 Task: Use Cartoon Boing Effect in this video Movie B.mp4
Action: Mouse moved to (291, 112)
Screenshot: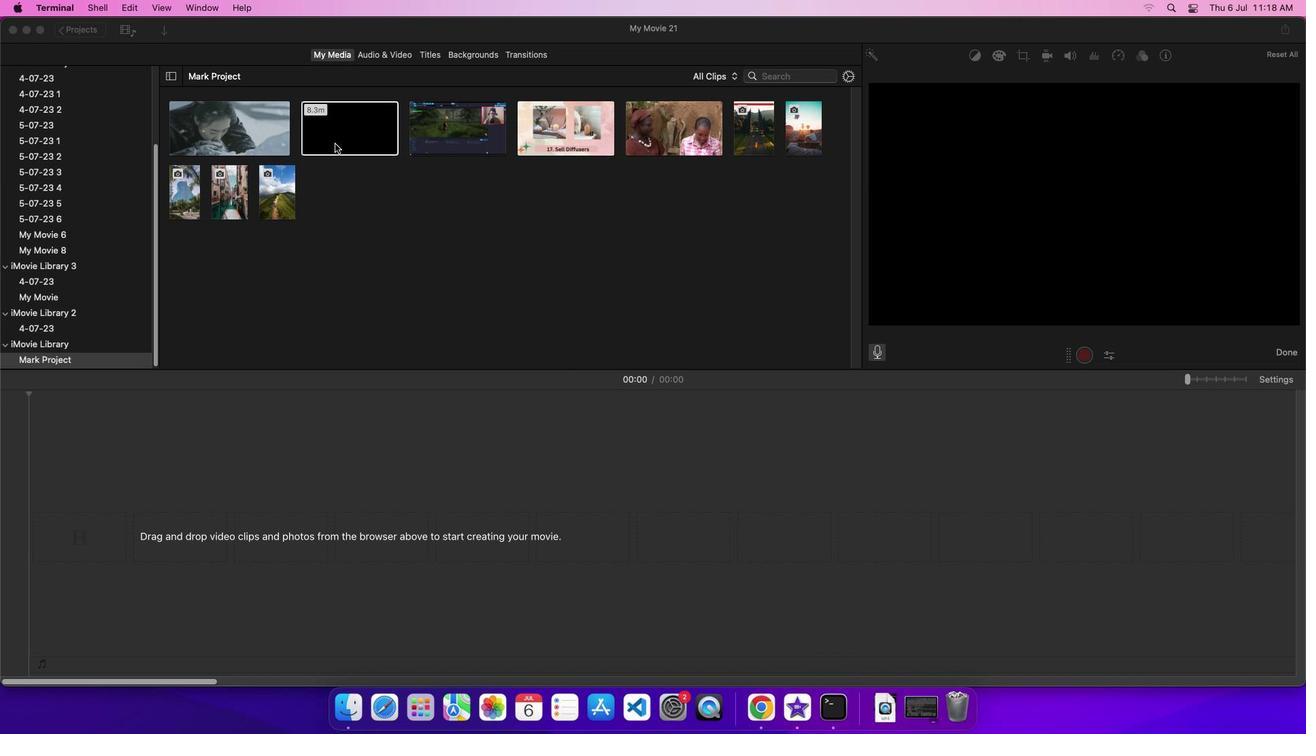 
Action: Mouse pressed left at (291, 112)
Screenshot: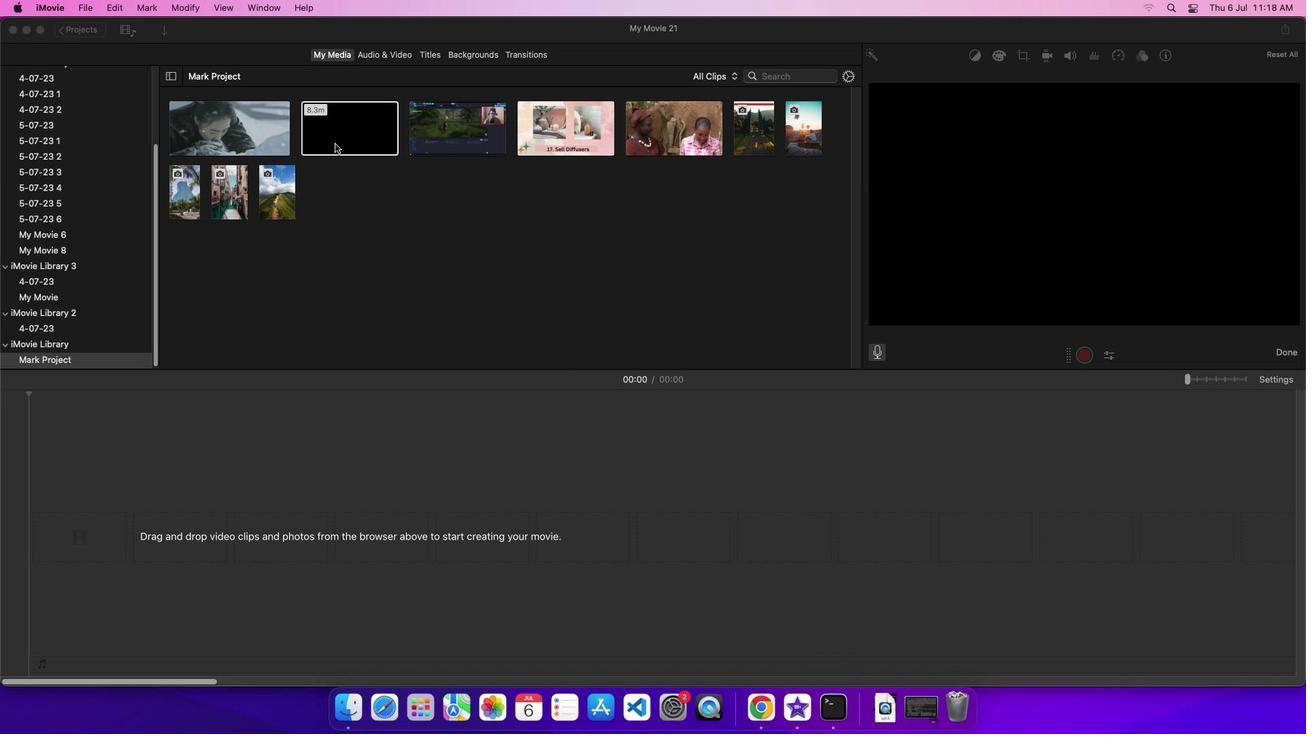 
Action: Mouse moved to (304, 84)
Screenshot: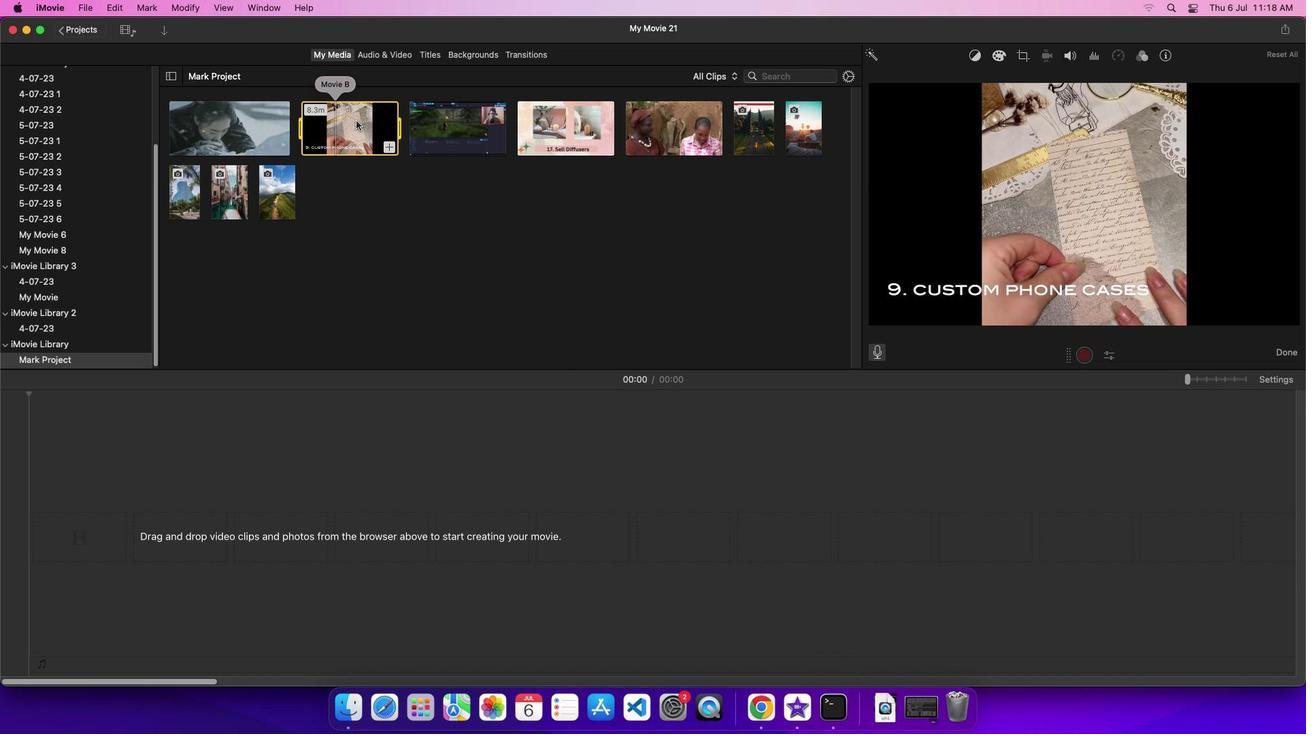
Action: Mouse pressed left at (304, 84)
Screenshot: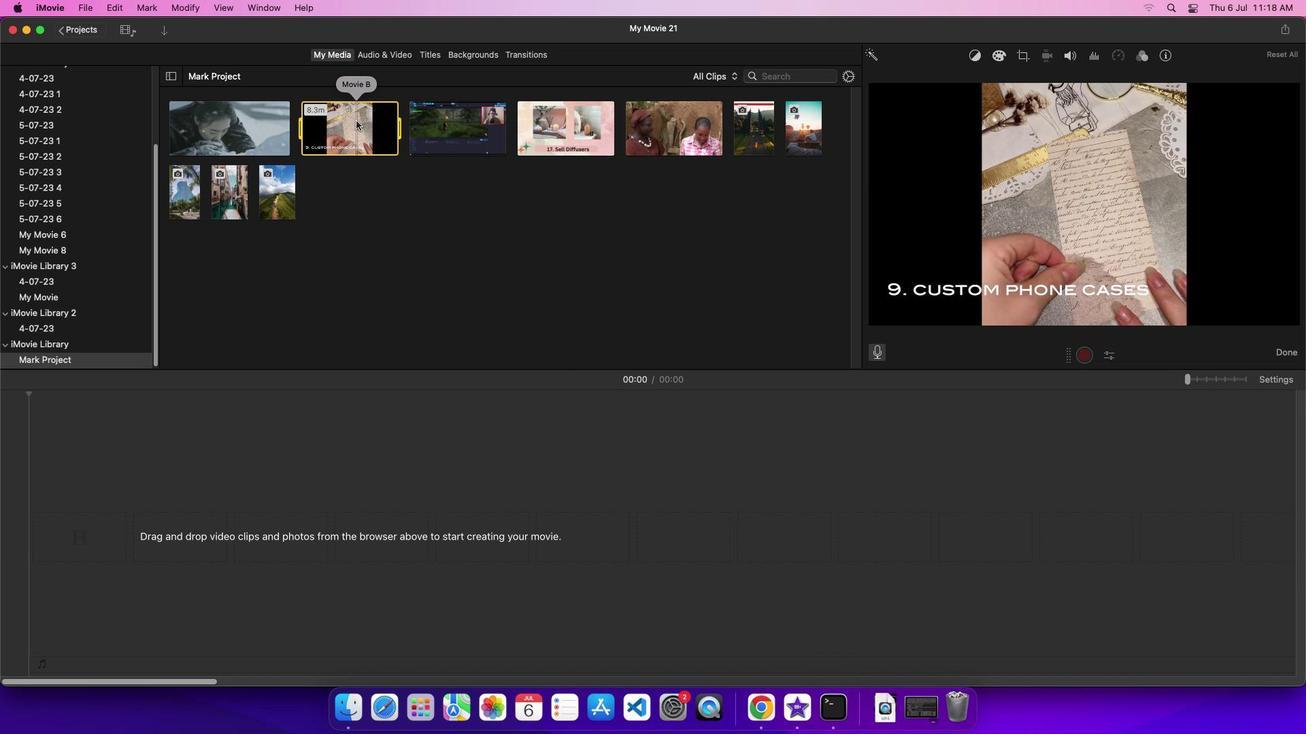 
Action: Mouse moved to (312, 3)
Screenshot: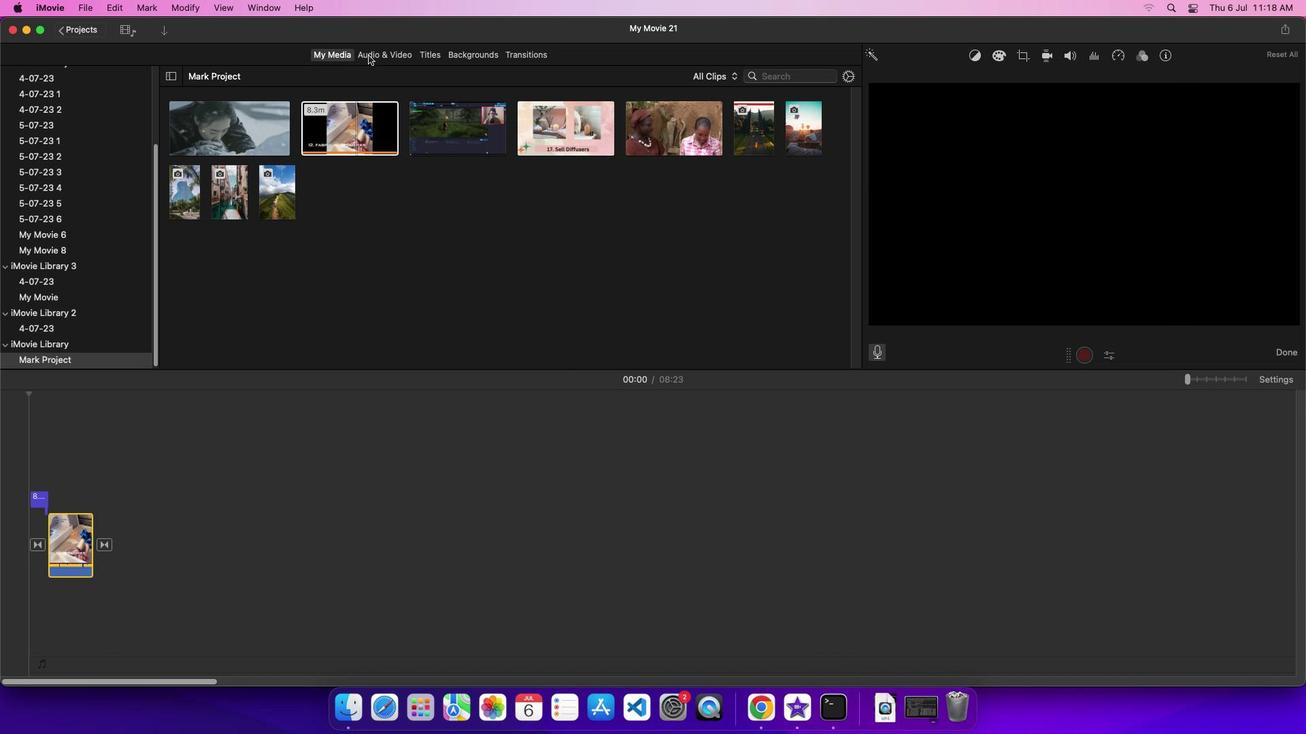 
Action: Mouse pressed left at (312, 3)
Screenshot: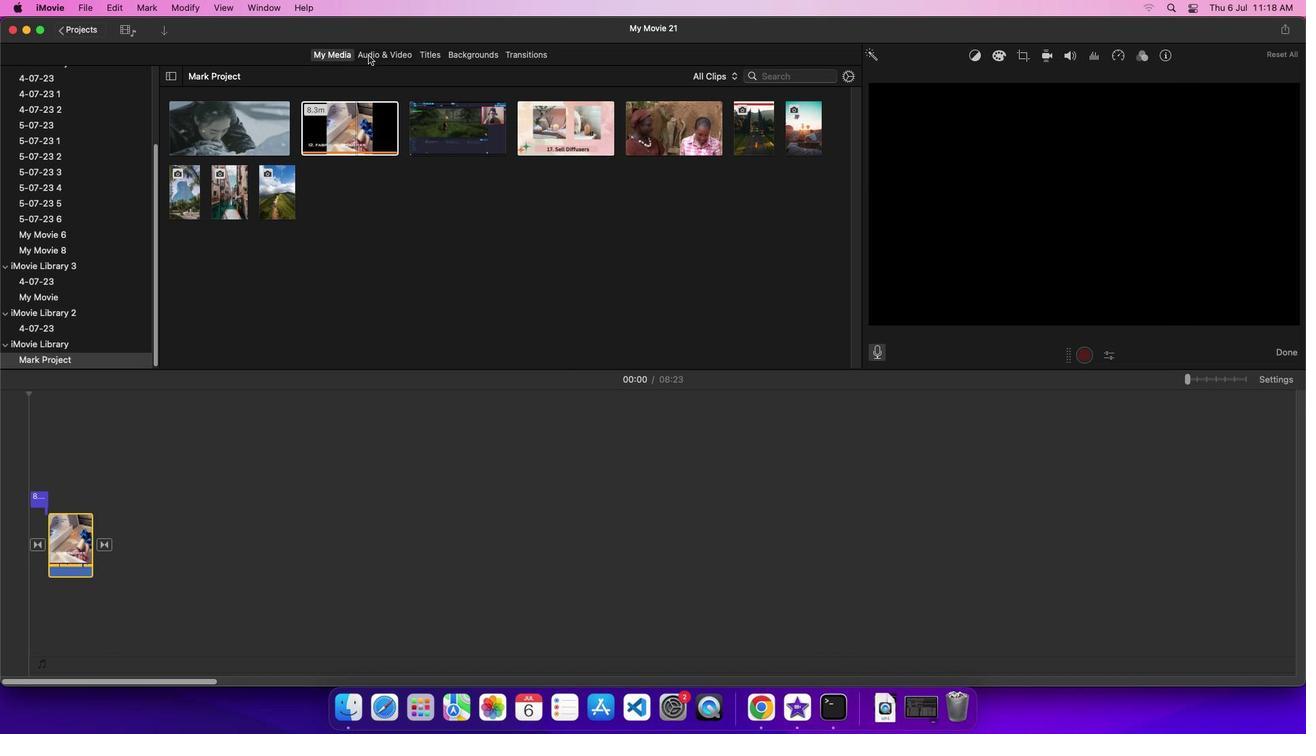 
Action: Mouse moved to (114, 87)
Screenshot: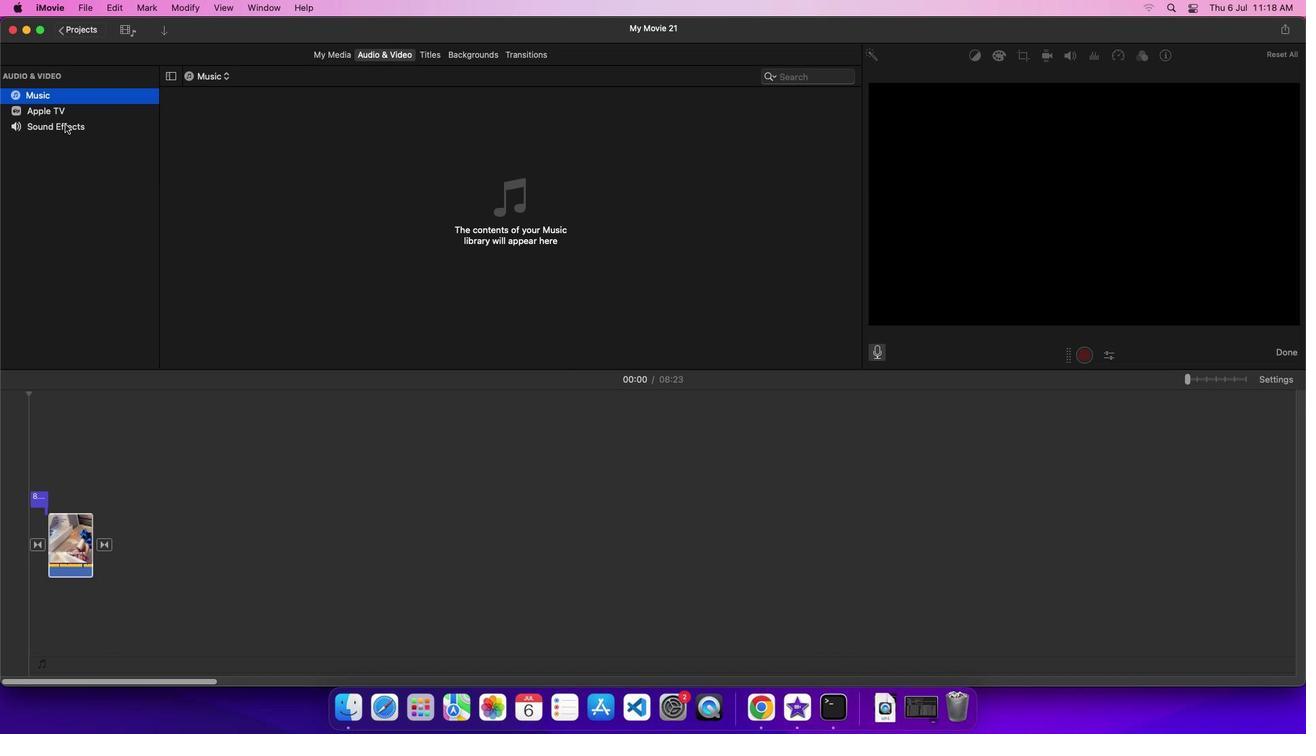 
Action: Mouse pressed left at (114, 87)
Screenshot: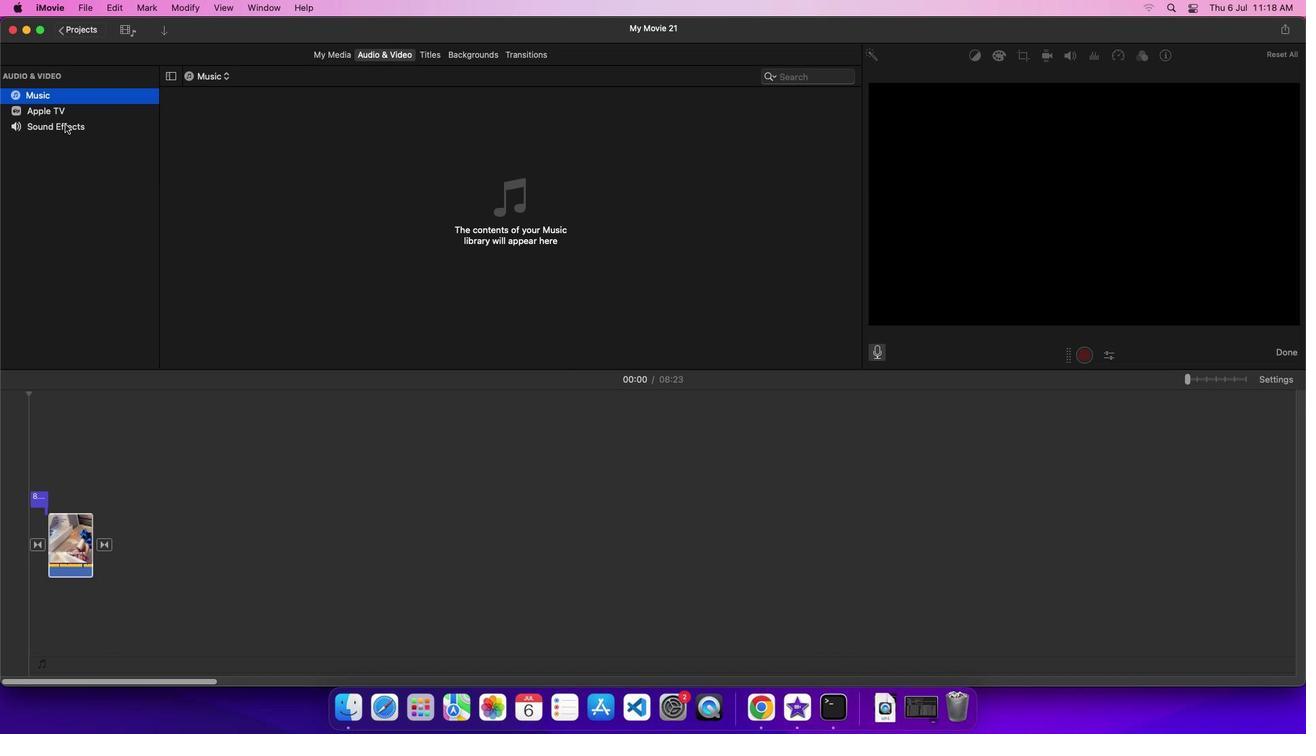 
Action: Mouse moved to (219, 335)
Screenshot: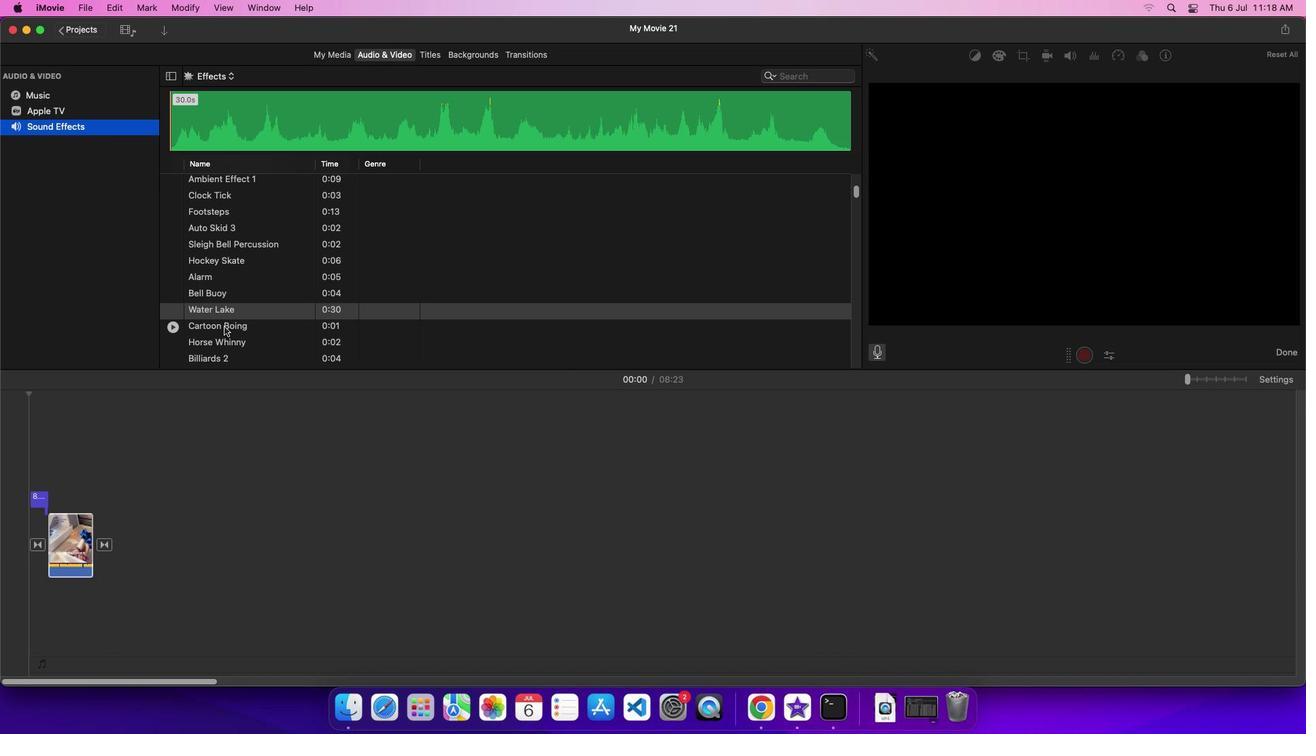 
Action: Mouse pressed left at (219, 335)
Screenshot: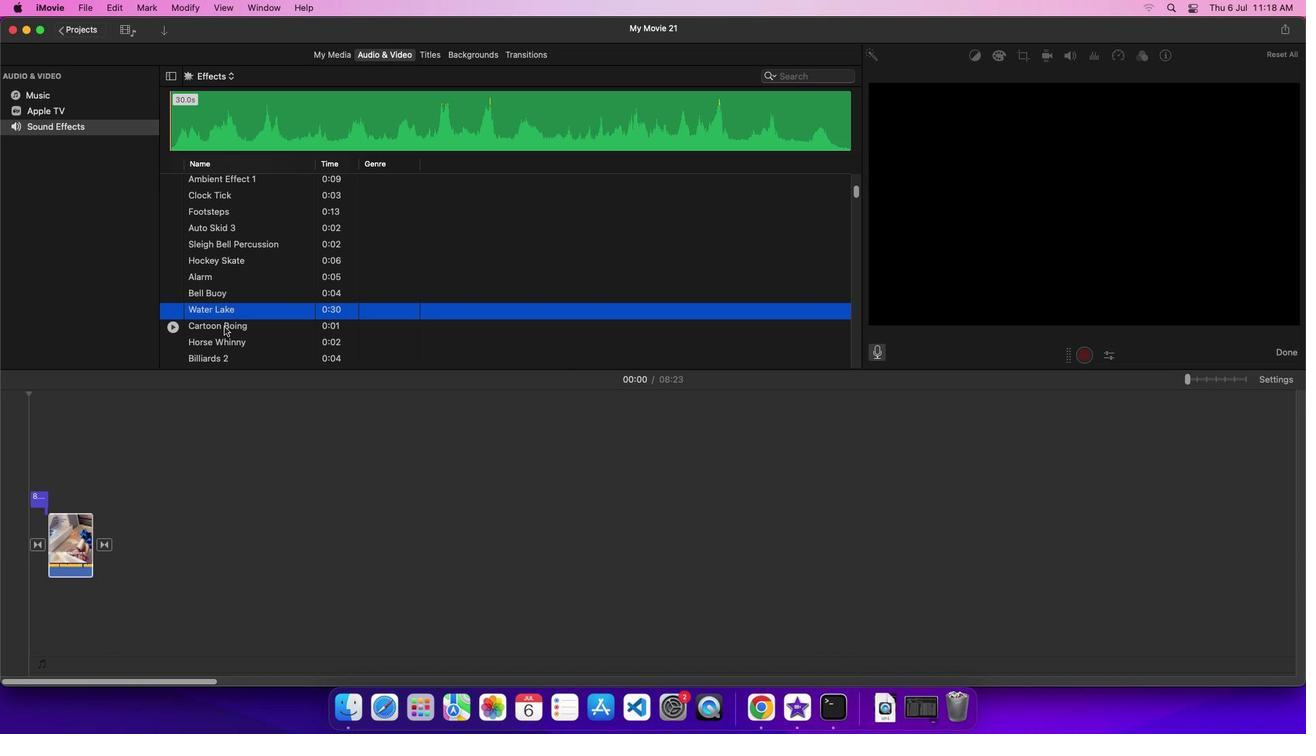 
Action: Mouse moved to (247, 333)
Screenshot: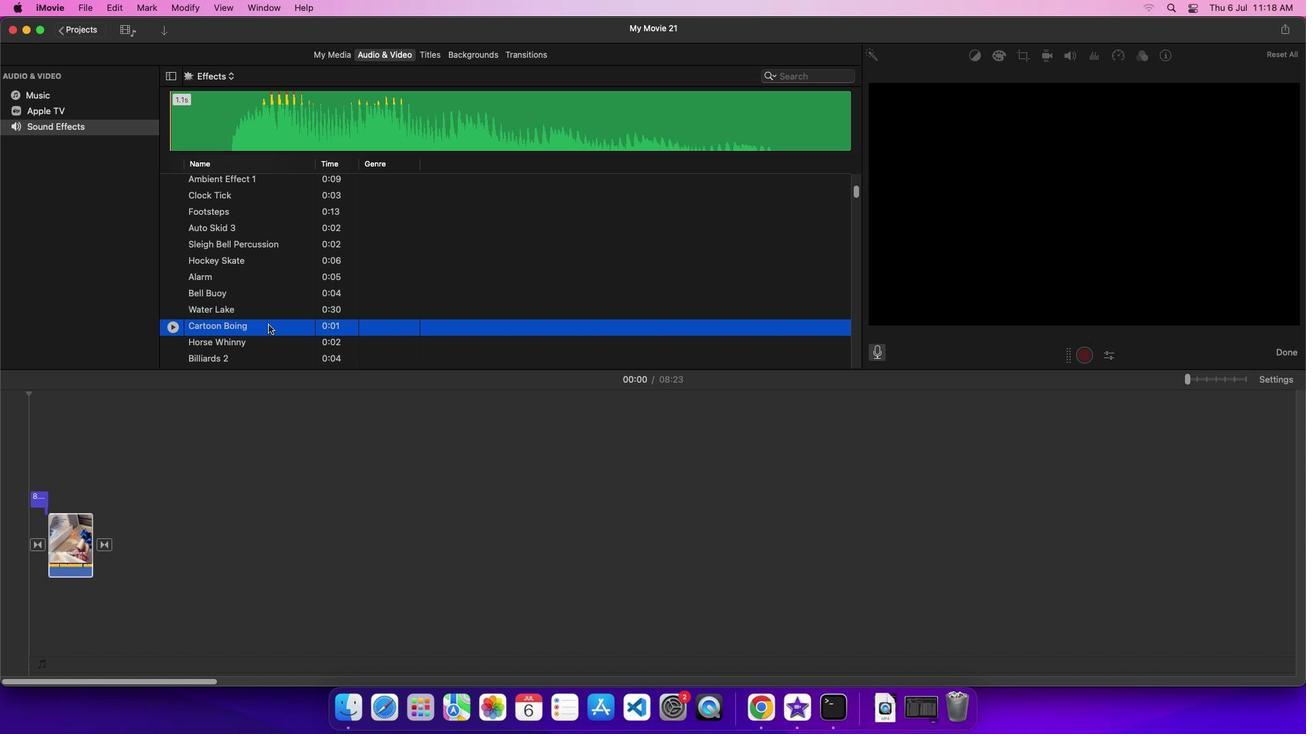 
Action: Mouse pressed left at (247, 333)
Screenshot: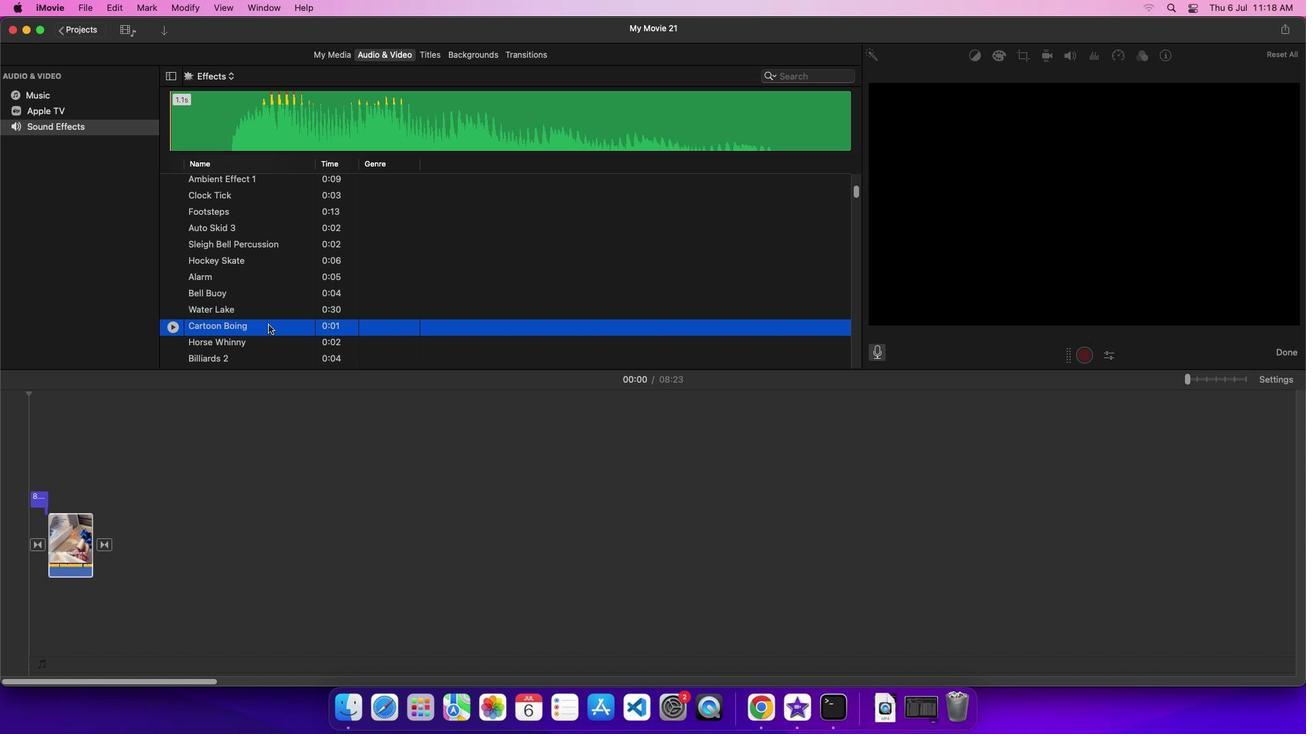 
Action: Mouse moved to (131, 699)
Screenshot: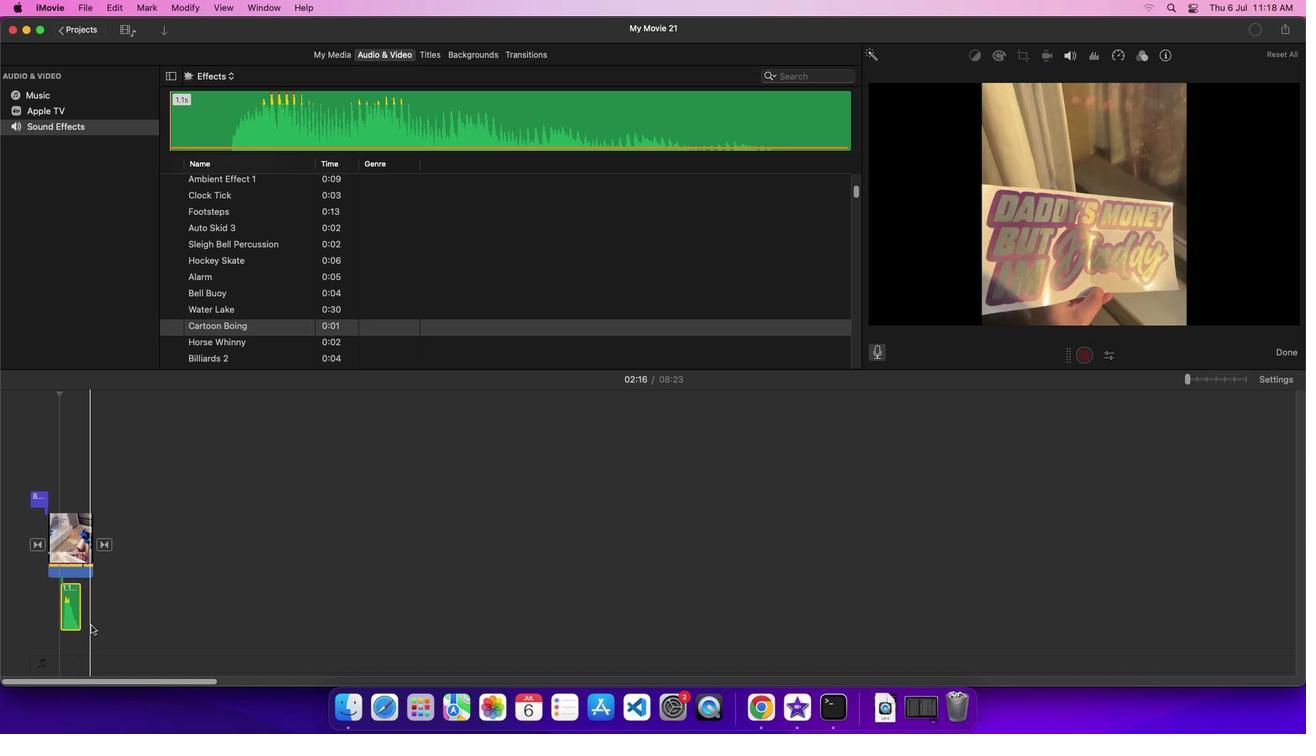 
